 Task: Change Option To Command
Action: Mouse moved to (46, 4)
Screenshot: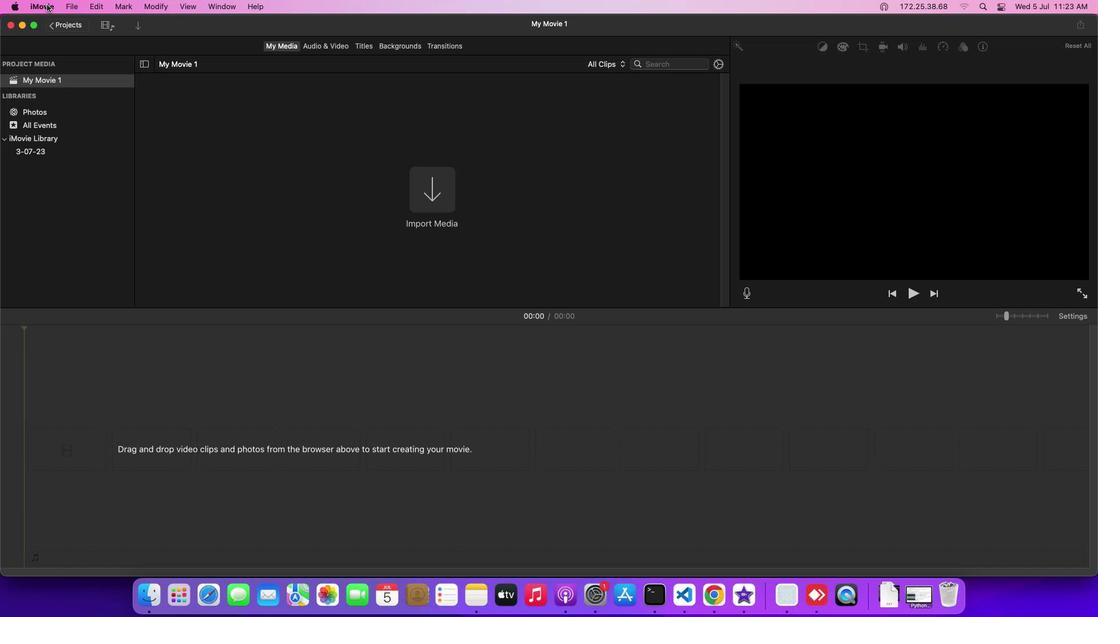 
Action: Mouse pressed left at (46, 4)
Screenshot: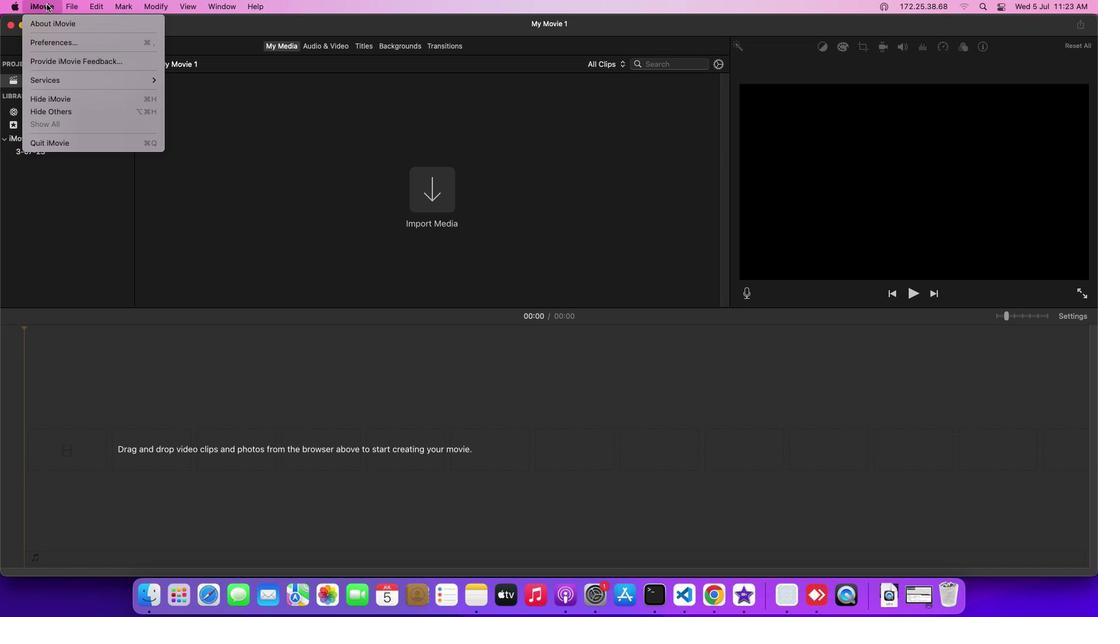 
Action: Mouse moved to (45, 78)
Screenshot: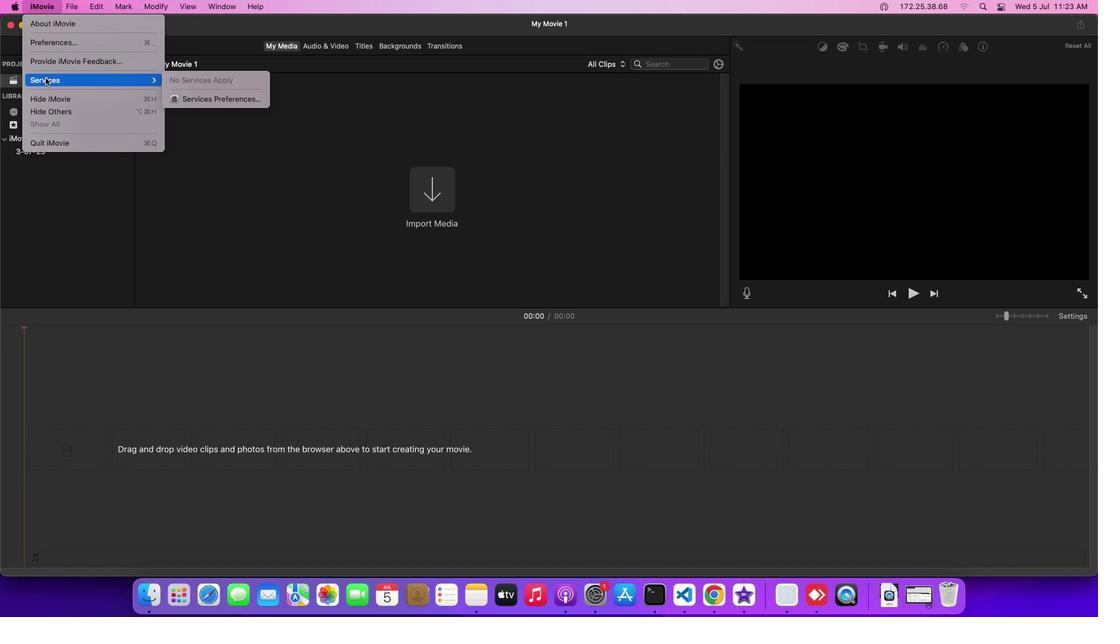 
Action: Mouse pressed left at (45, 78)
Screenshot: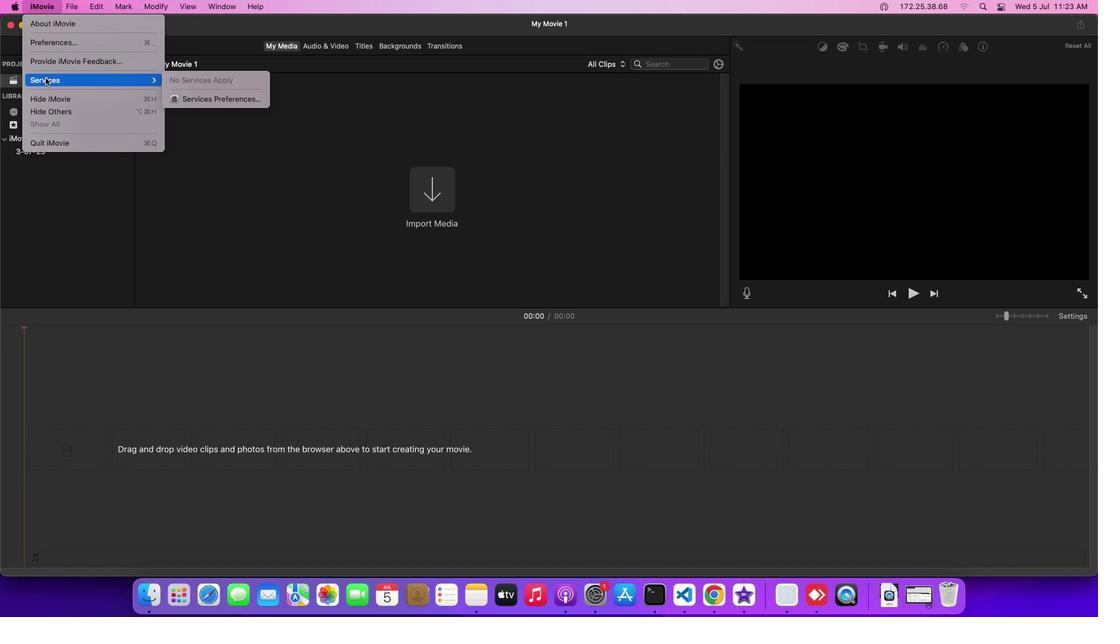 
Action: Mouse moved to (198, 96)
Screenshot: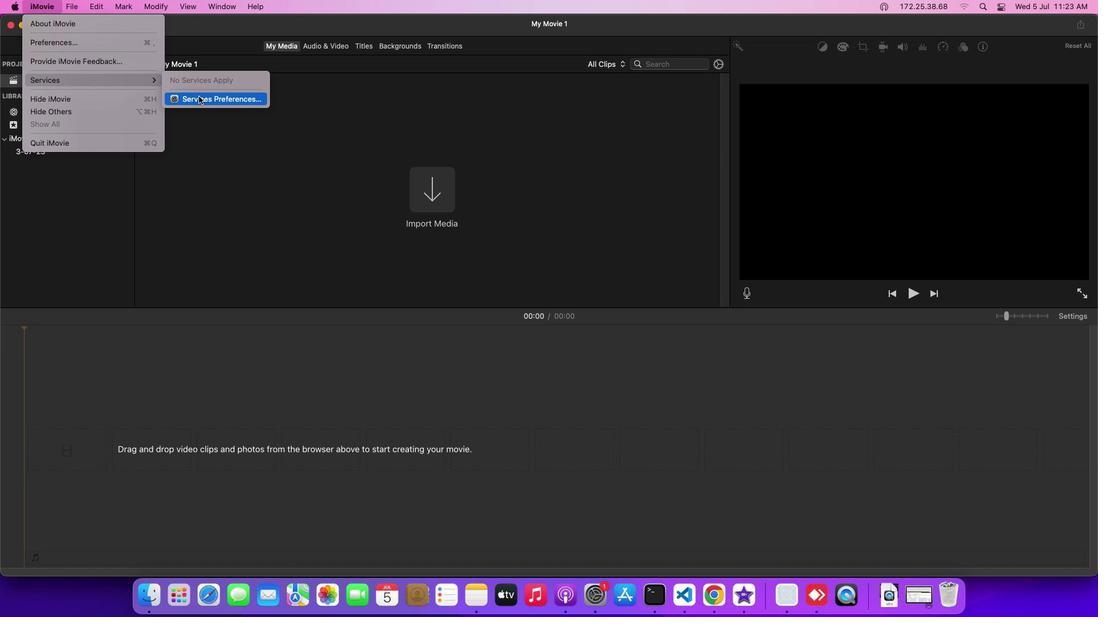 
Action: Mouse pressed left at (198, 96)
Screenshot: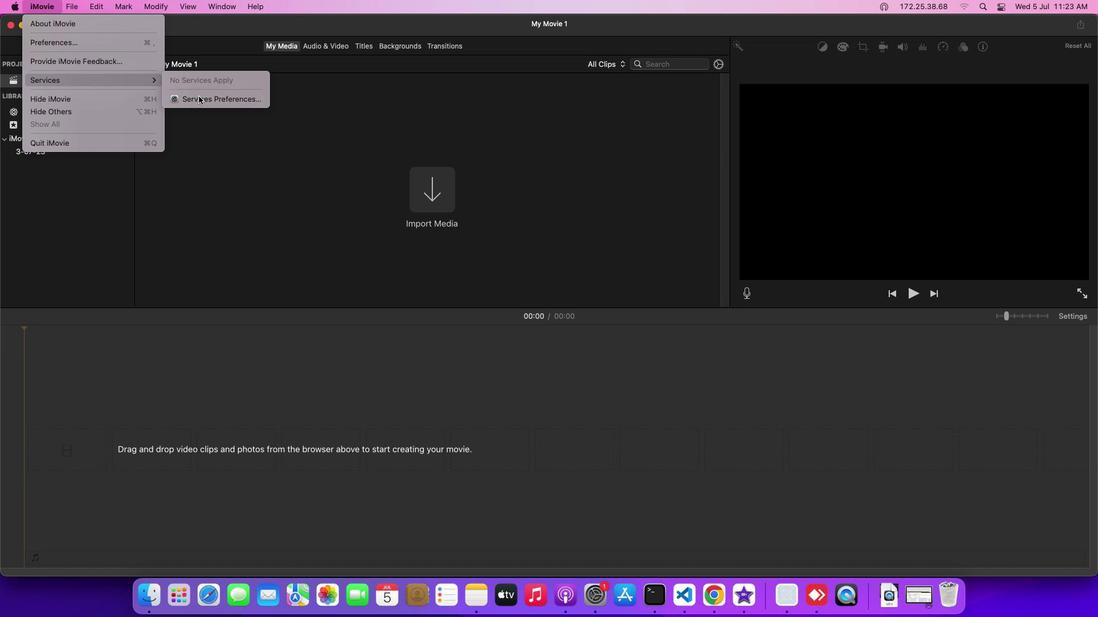 
Action: Mouse moved to (540, 172)
Screenshot: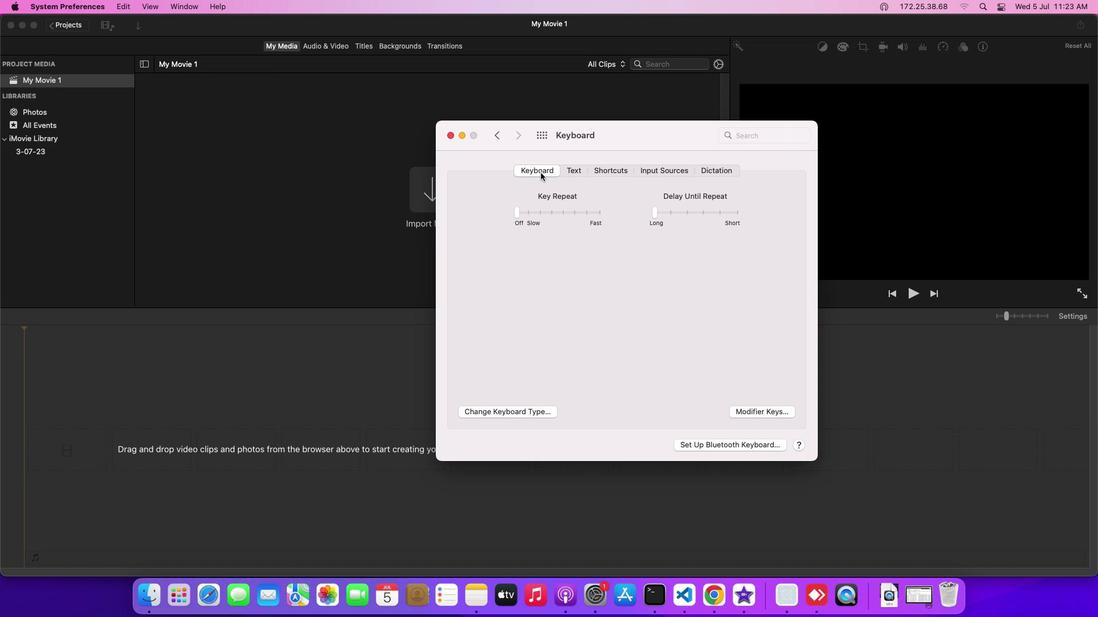 
Action: Mouse pressed left at (540, 172)
Screenshot: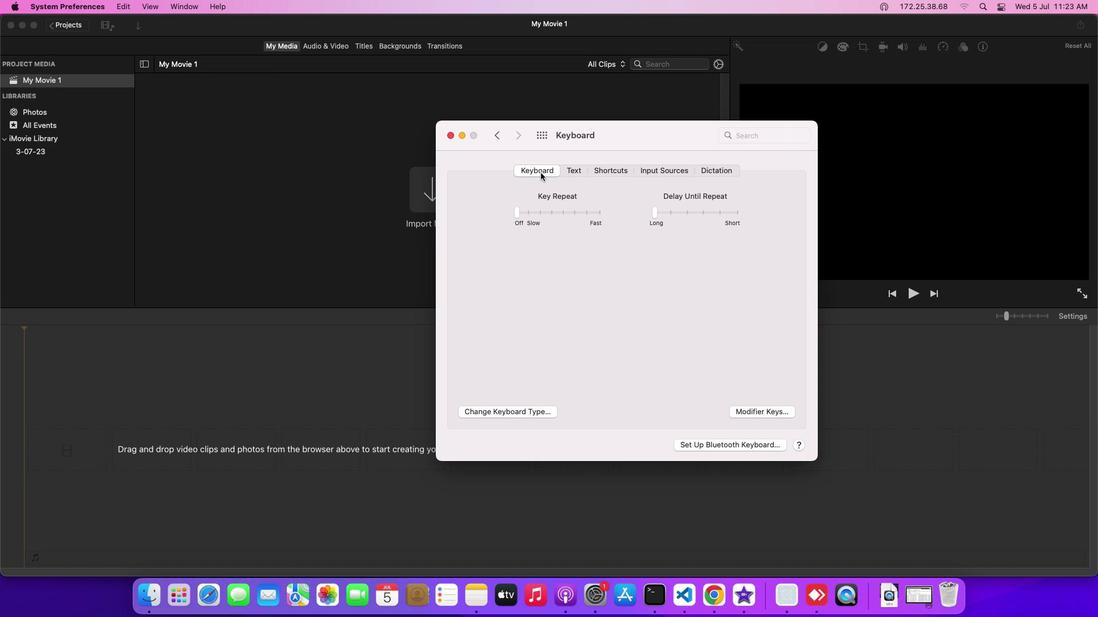 
Action: Mouse moved to (754, 407)
Screenshot: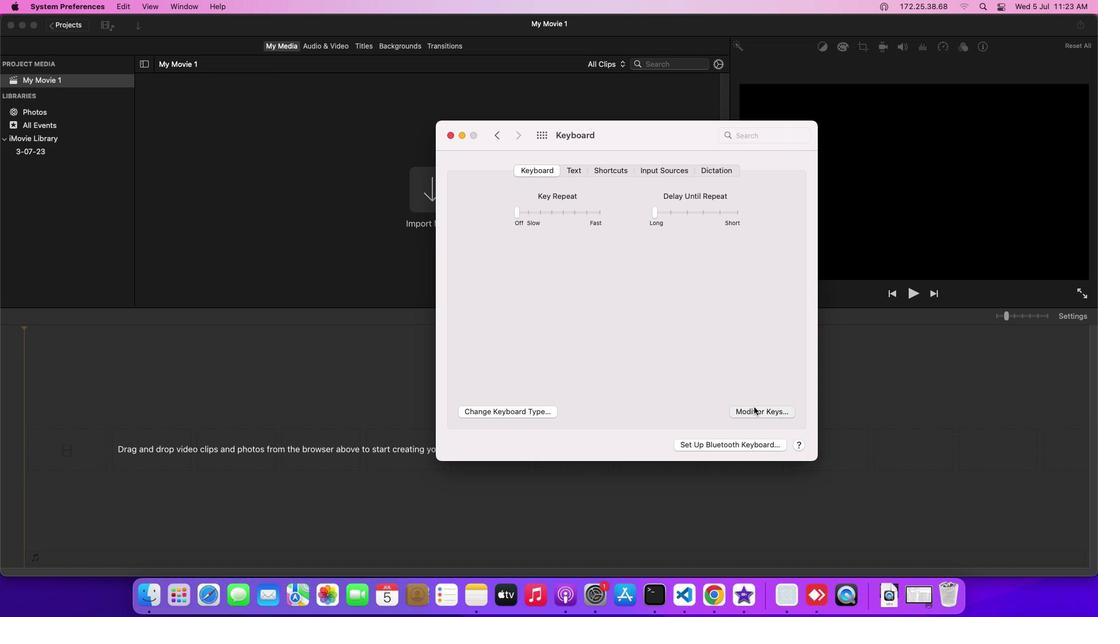 
Action: Mouse pressed left at (754, 407)
Screenshot: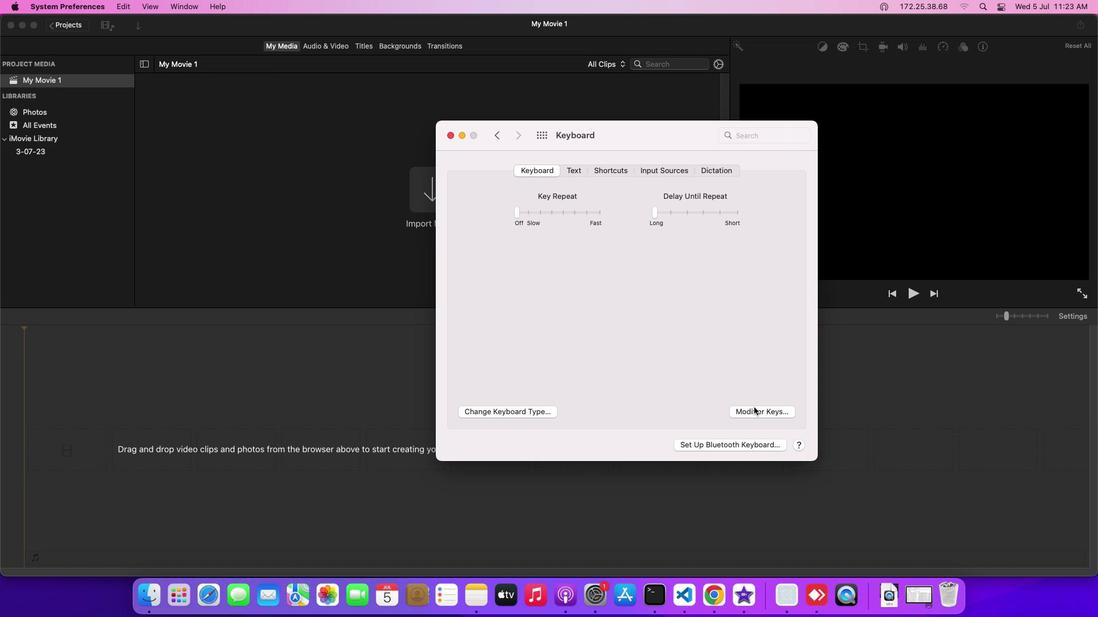 
Action: Mouse moved to (689, 274)
Screenshot: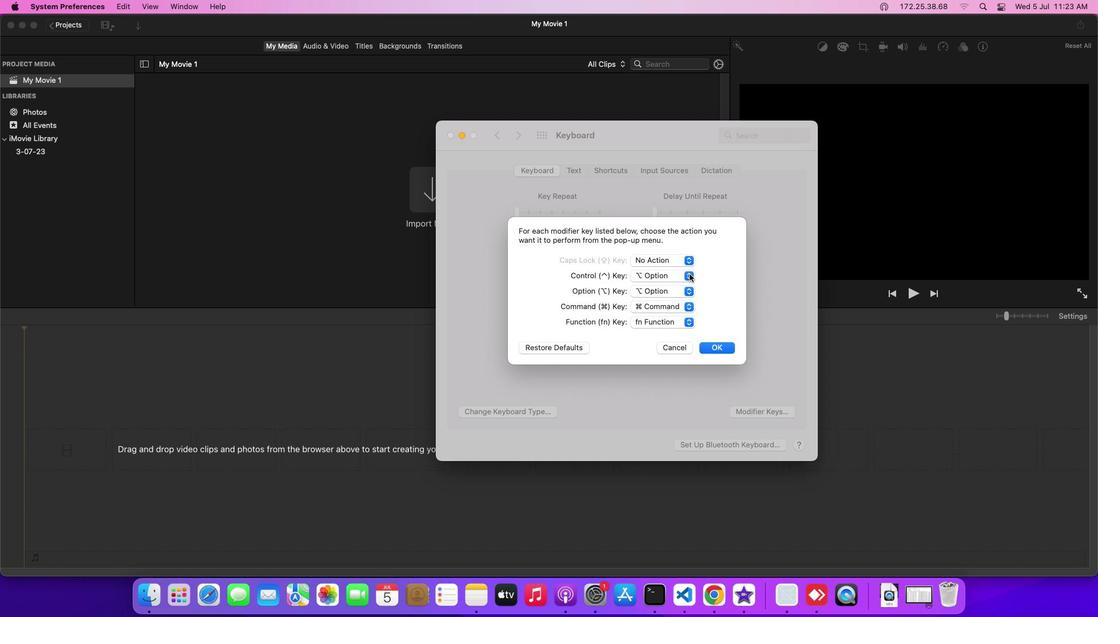 
Action: Mouse pressed left at (689, 274)
Screenshot: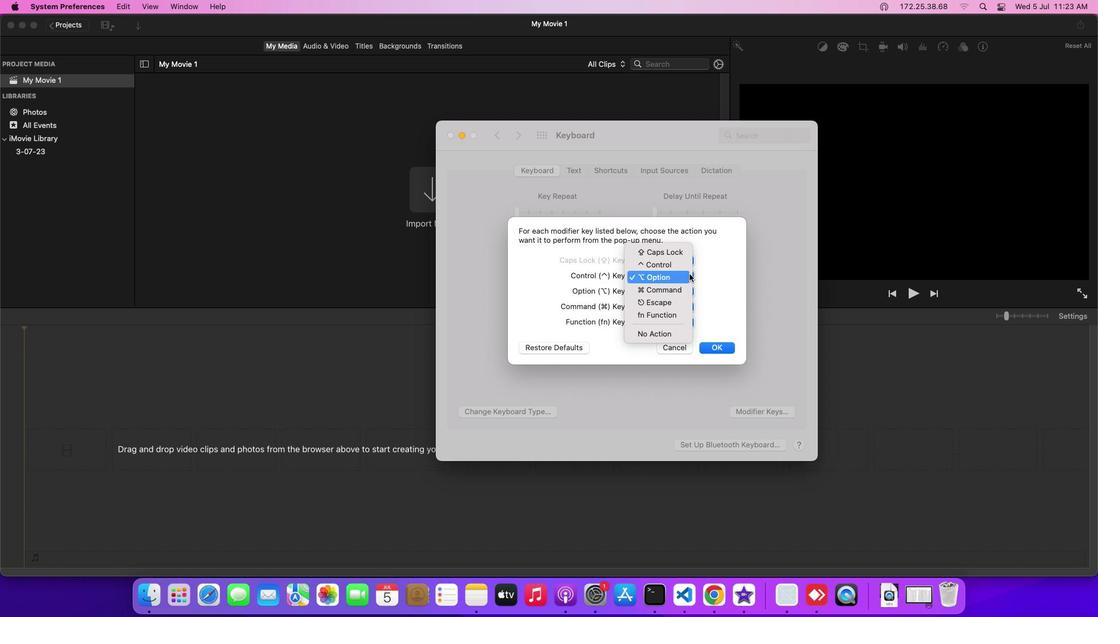 
Action: Mouse moved to (684, 287)
Screenshot: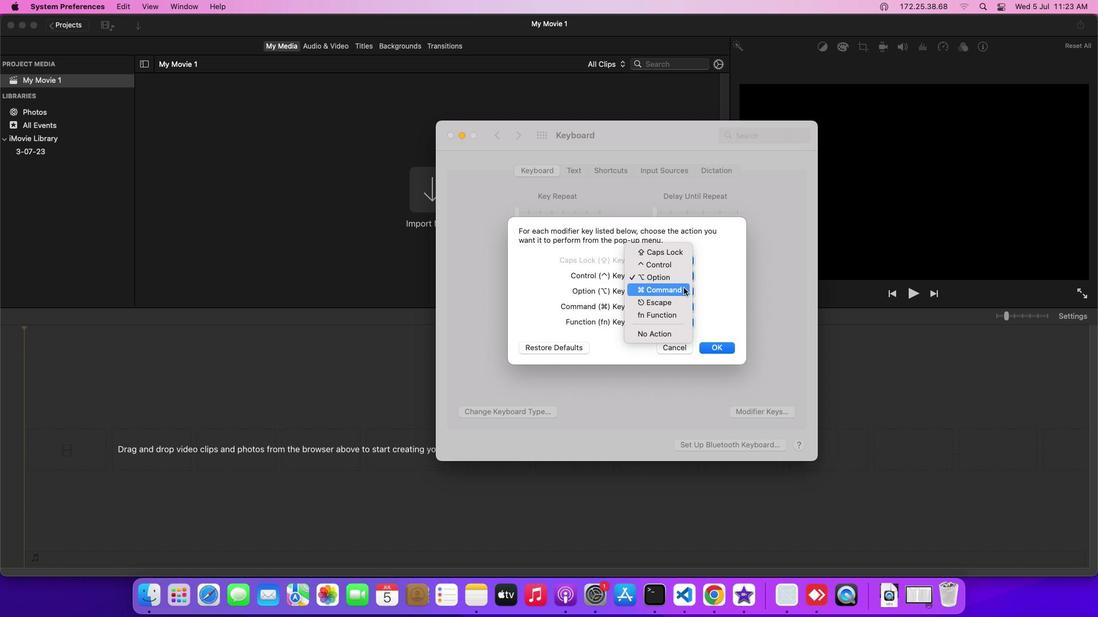 
Action: Mouse pressed left at (684, 287)
Screenshot: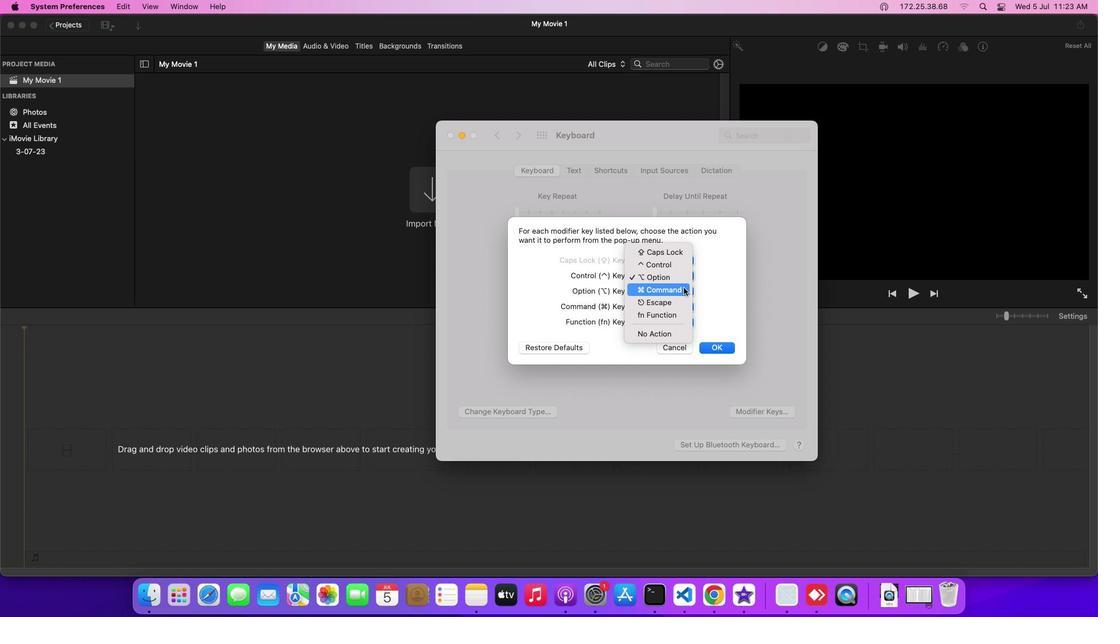 
Action: Mouse moved to (729, 351)
Screenshot: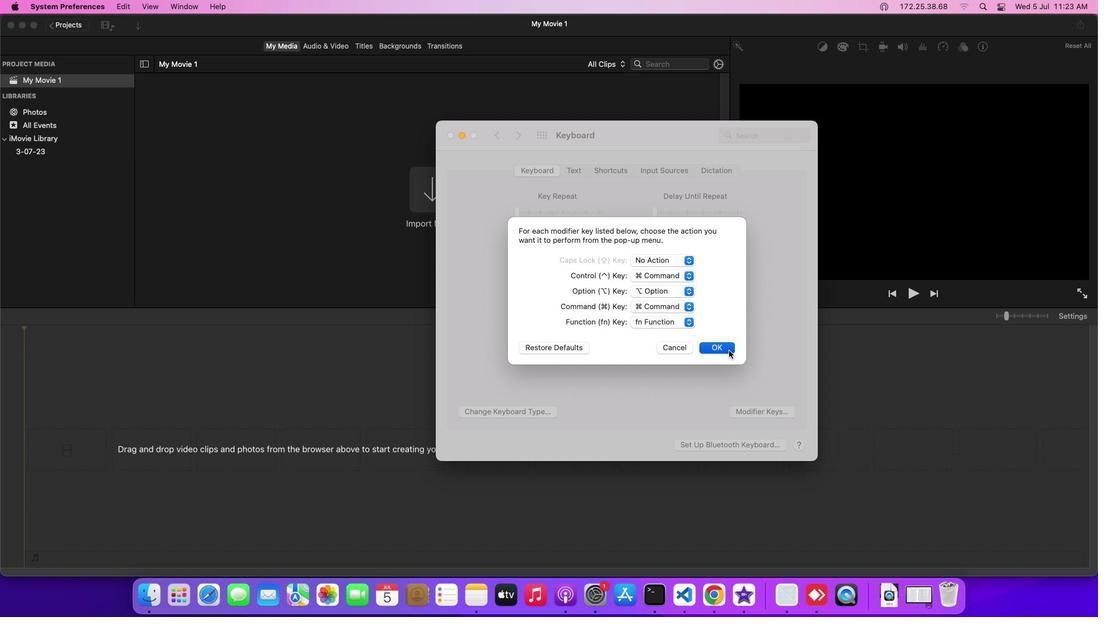 
Action: Mouse pressed left at (729, 351)
Screenshot: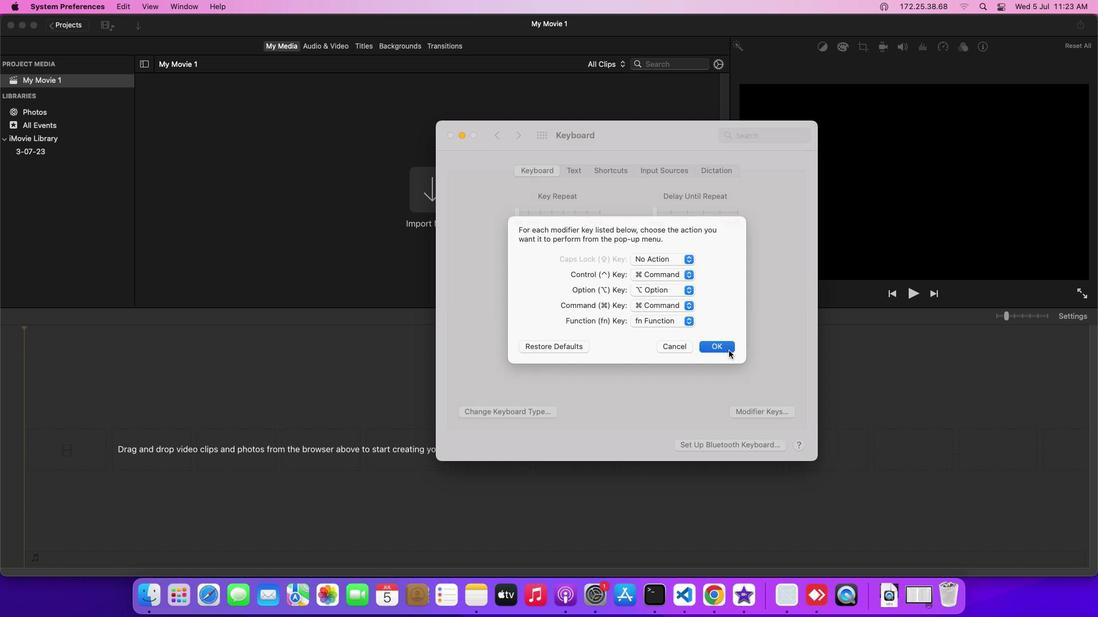 
Action: Mouse moved to (706, 359)
Screenshot: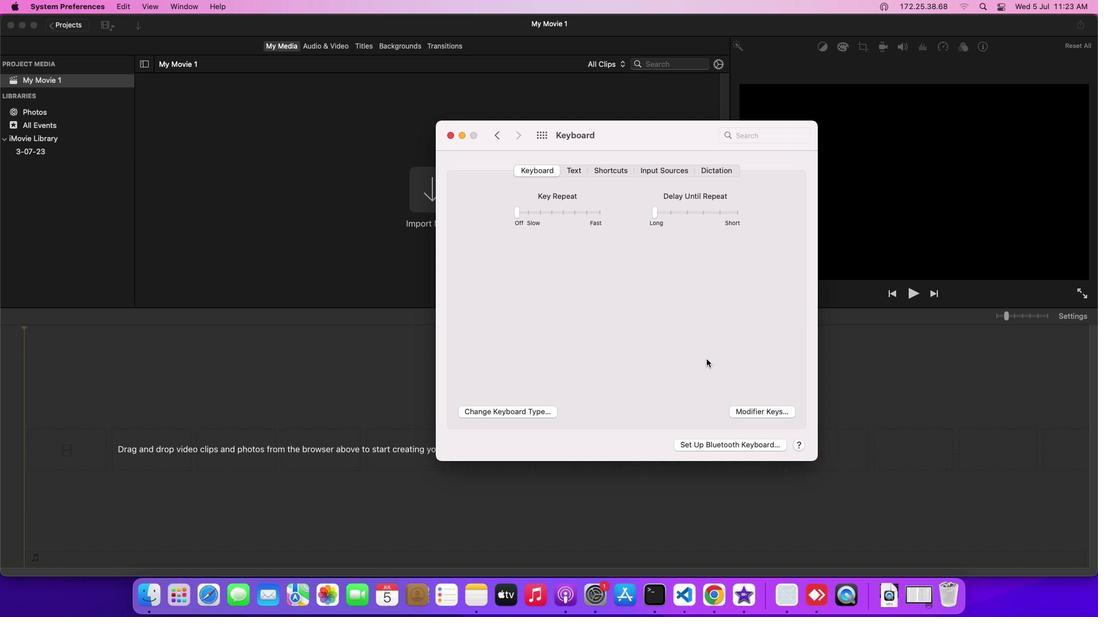 
Action: Mouse pressed left at (706, 359)
Screenshot: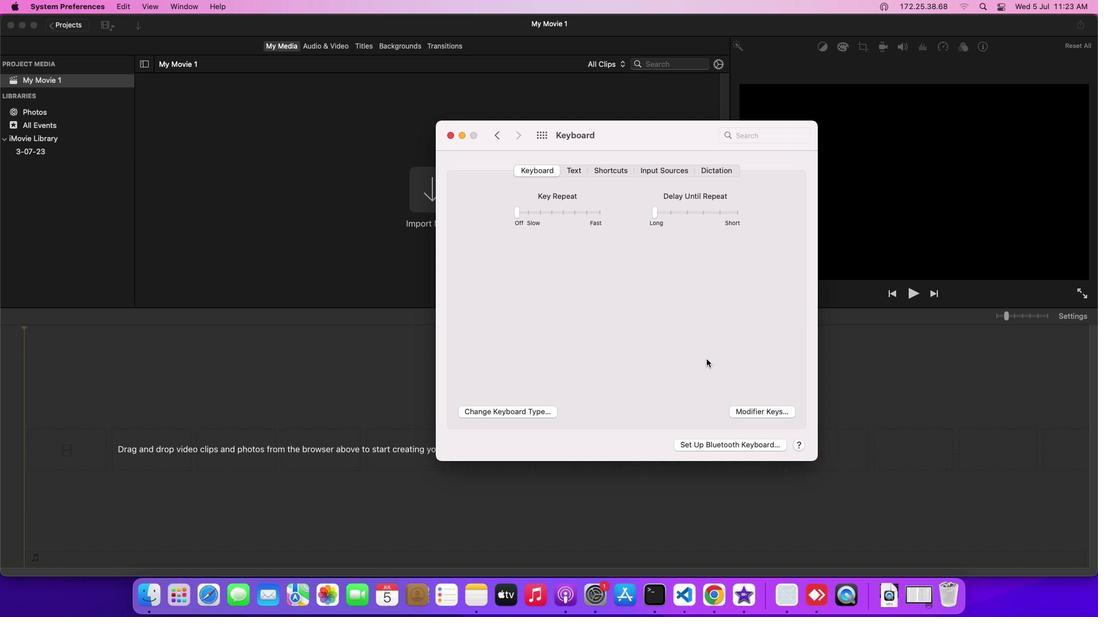 
